 Task: Change the code option "In this path" in advanced search to "/foo/bar/baz/qux".
Action: Mouse moved to (143, 360)
Screenshot: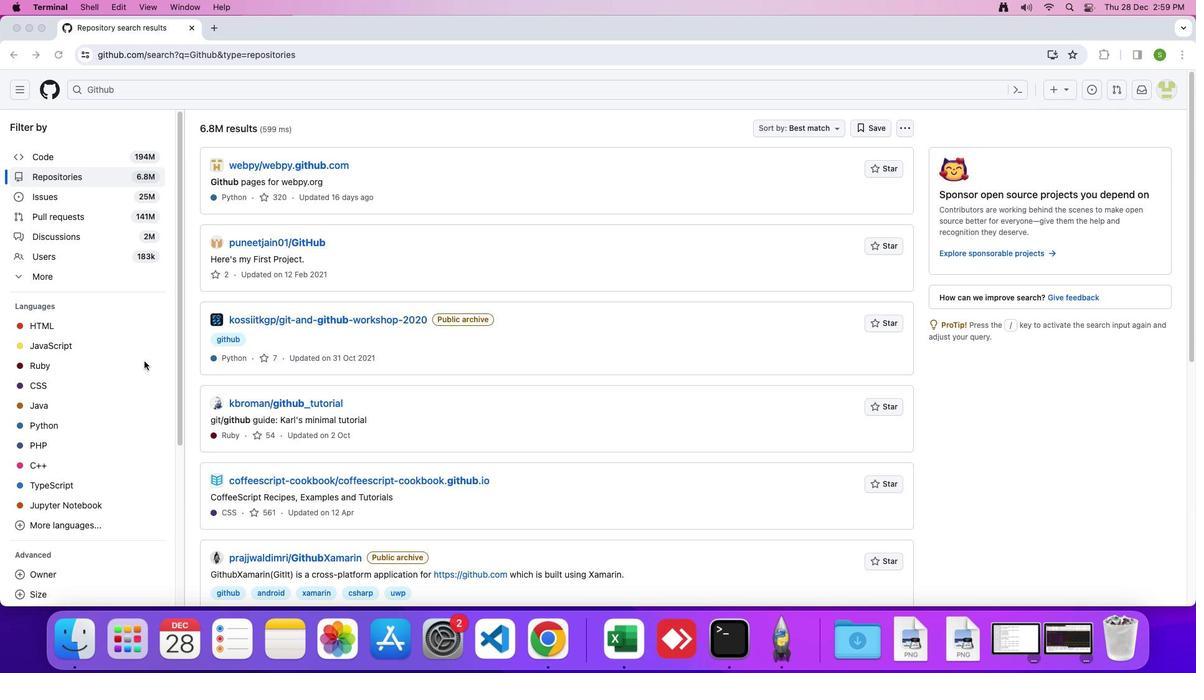 
Action: Mouse scrolled (143, 360) with delta (0, 0)
Screenshot: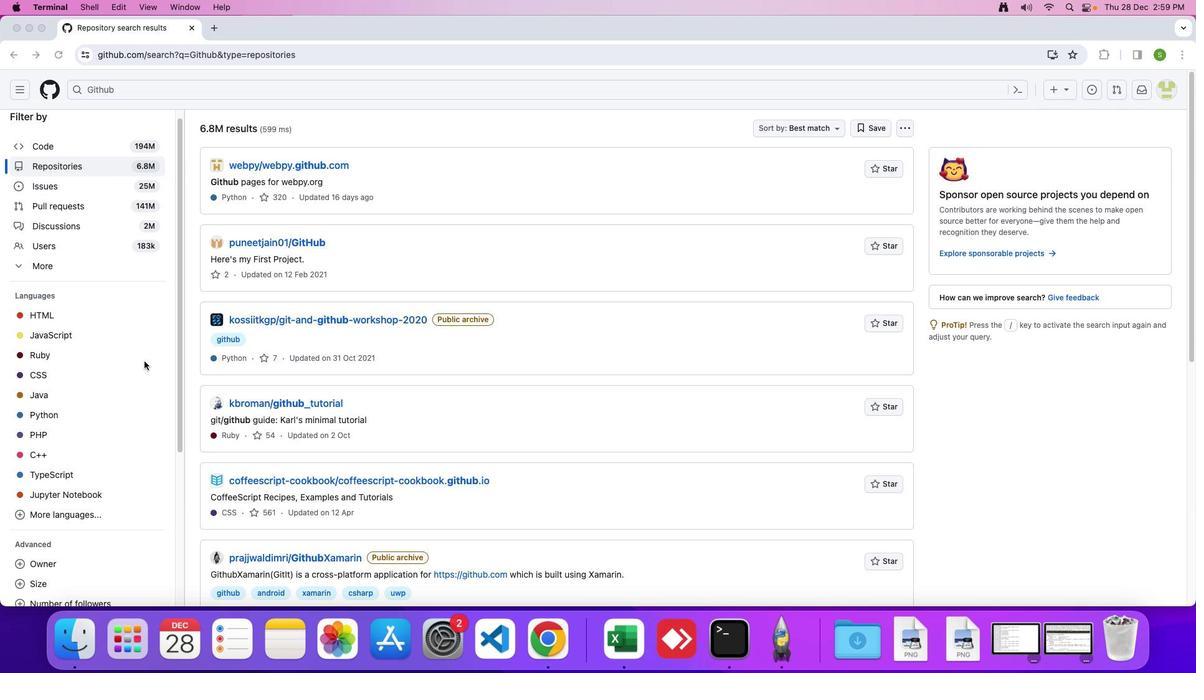 
Action: Mouse scrolled (143, 360) with delta (0, 0)
Screenshot: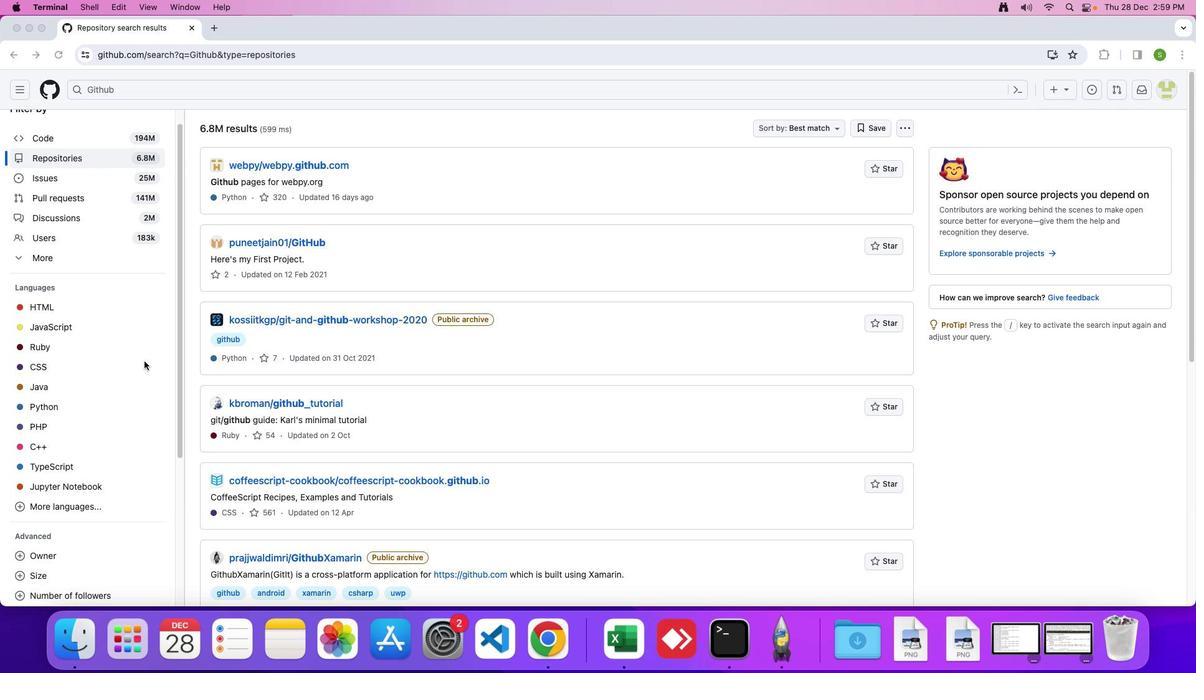 
Action: Mouse scrolled (143, 360) with delta (0, -1)
Screenshot: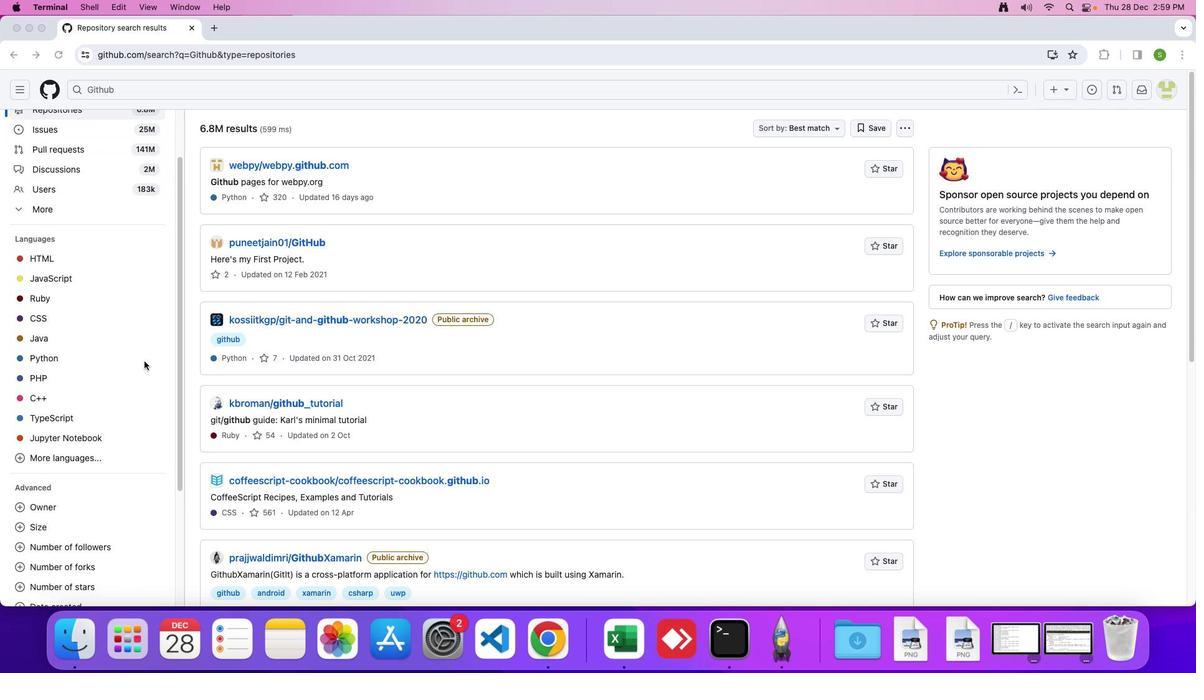 
Action: Mouse scrolled (143, 360) with delta (0, 0)
Screenshot: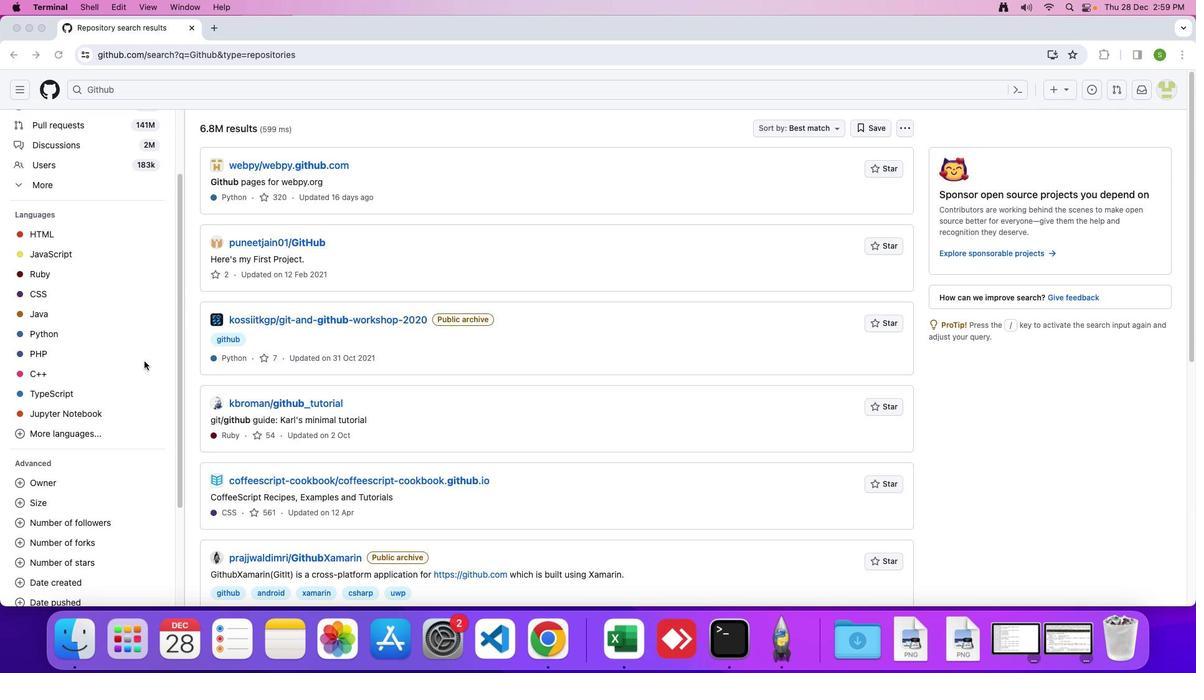 
Action: Mouse scrolled (143, 360) with delta (0, 0)
Screenshot: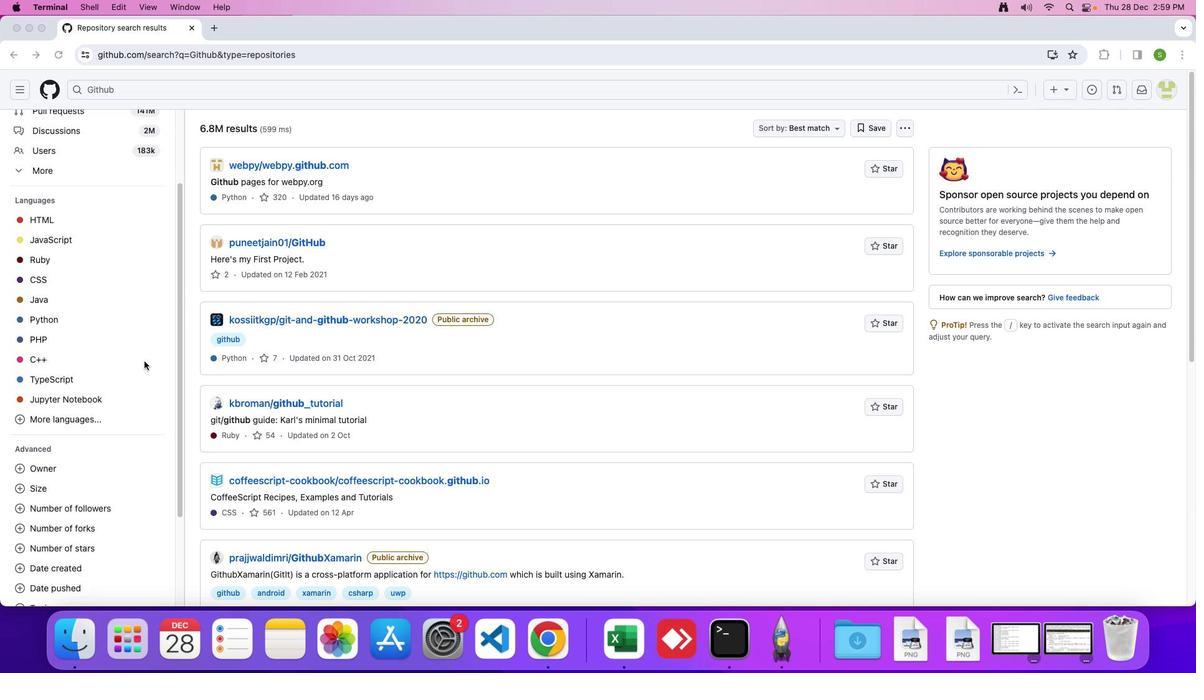 
Action: Mouse scrolled (143, 360) with delta (0, -1)
Screenshot: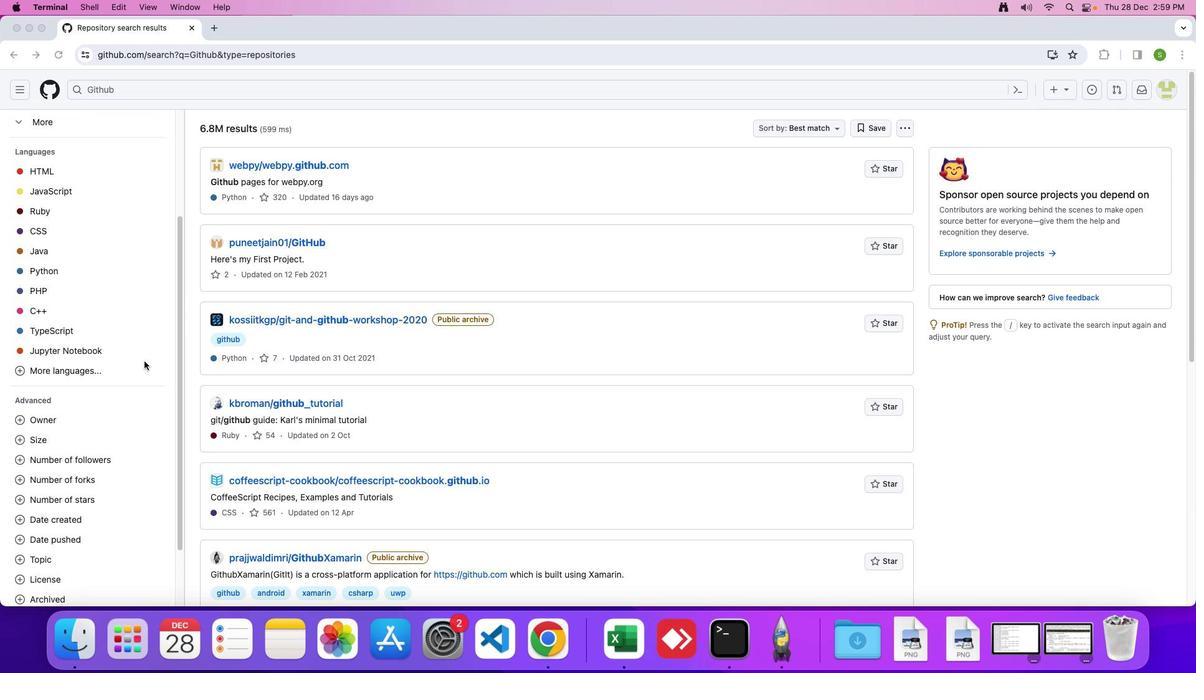 
Action: Mouse scrolled (143, 360) with delta (0, 0)
Screenshot: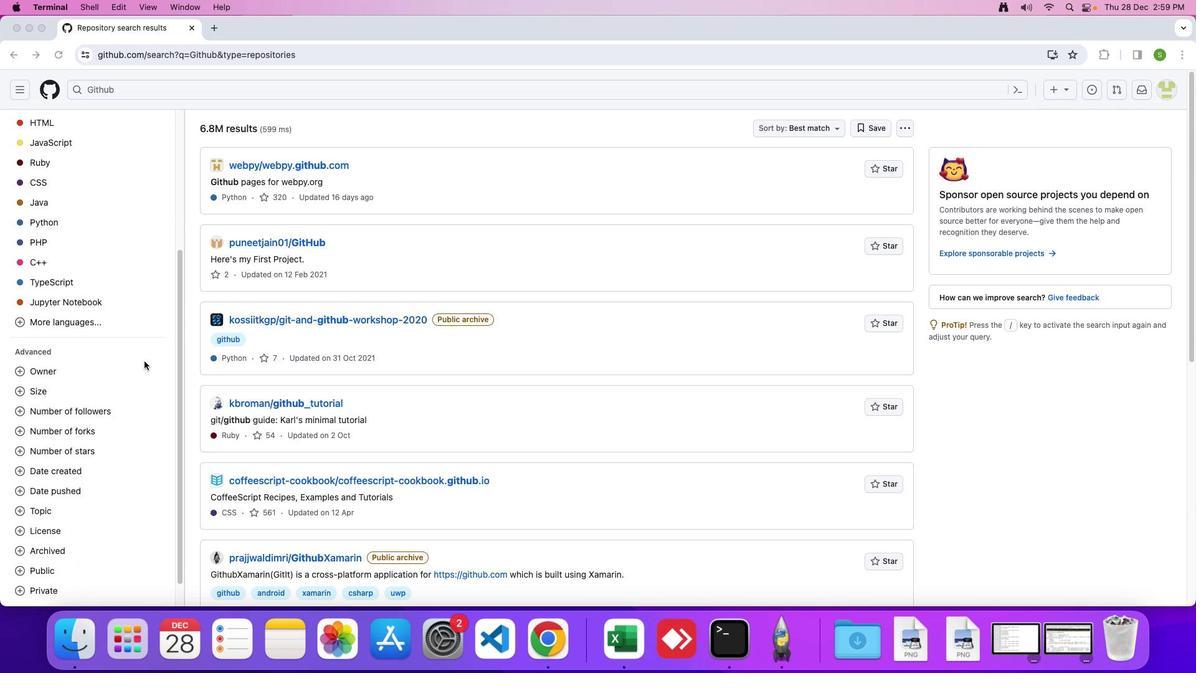 
Action: Mouse scrolled (143, 360) with delta (0, 0)
Screenshot: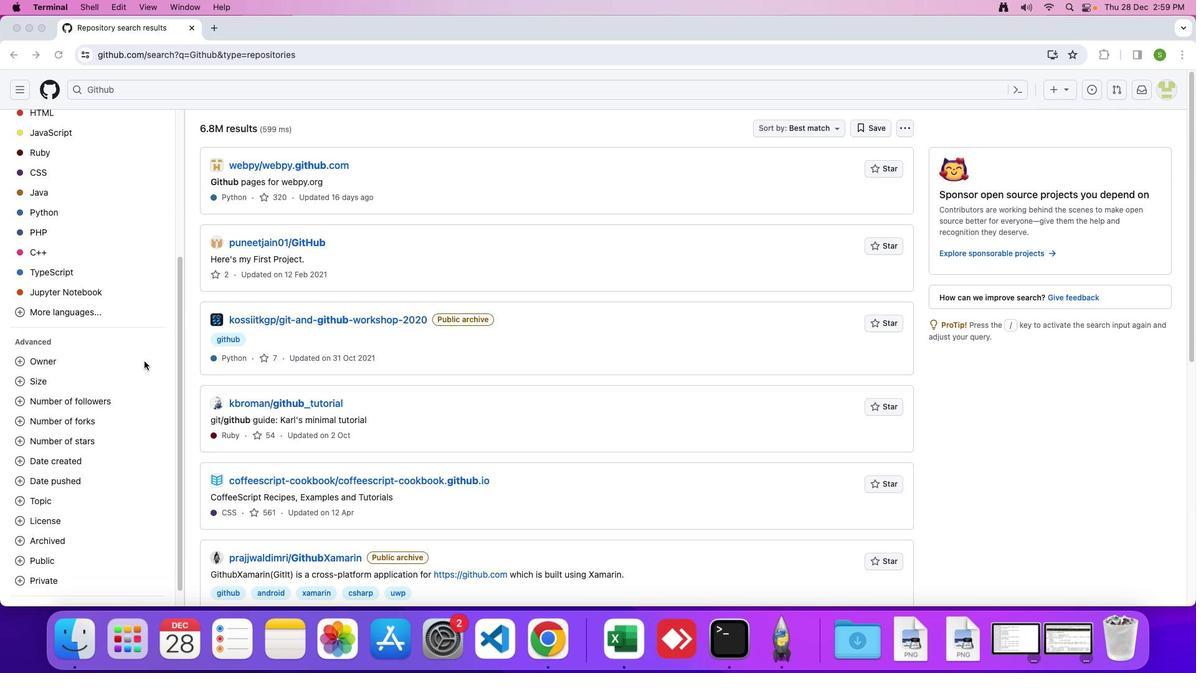 
Action: Mouse scrolled (143, 360) with delta (0, -2)
Screenshot: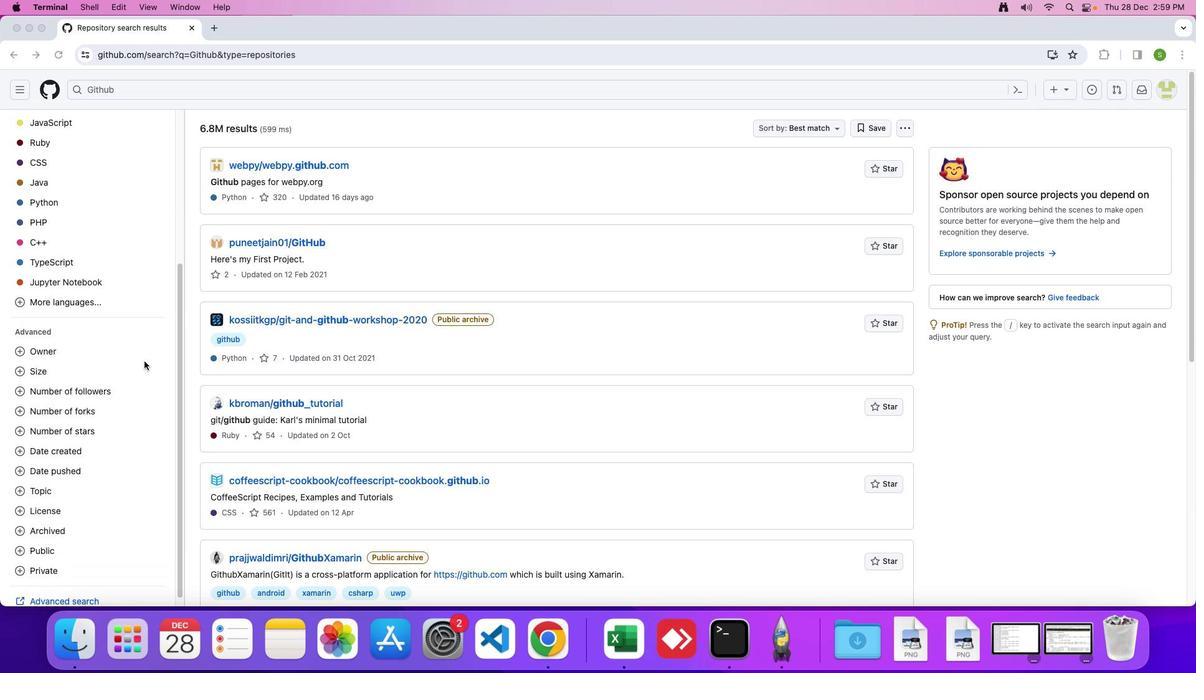 
Action: Mouse scrolled (143, 360) with delta (0, 0)
Screenshot: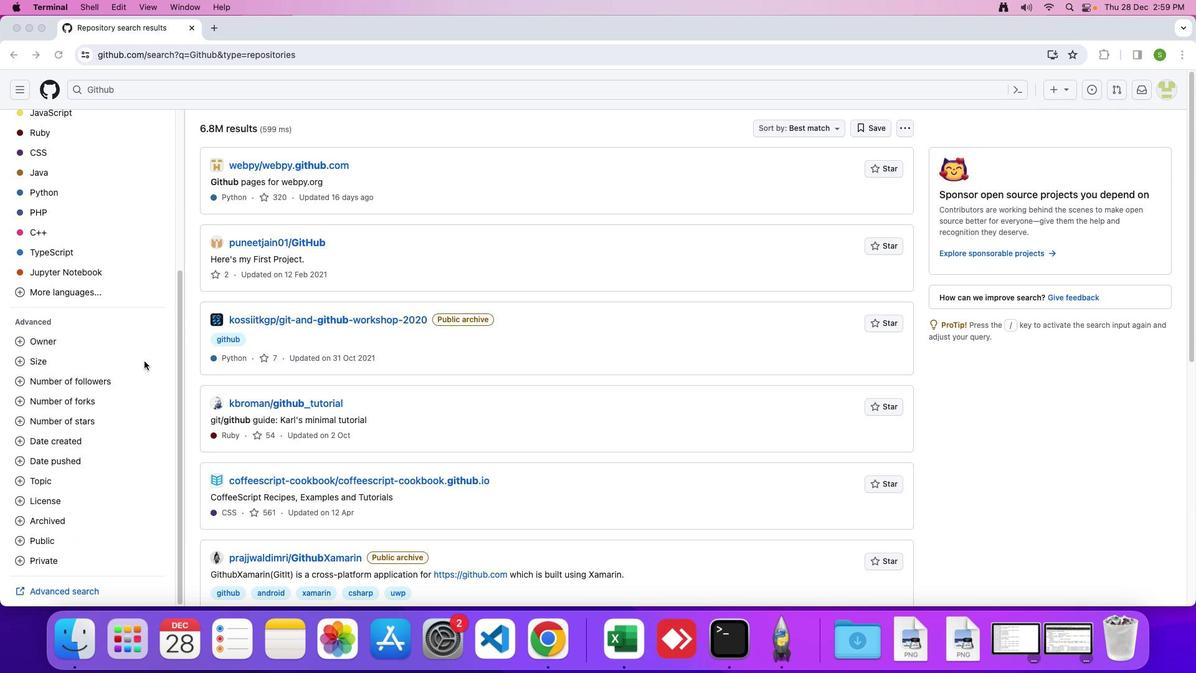
Action: Mouse scrolled (143, 360) with delta (0, 0)
Screenshot: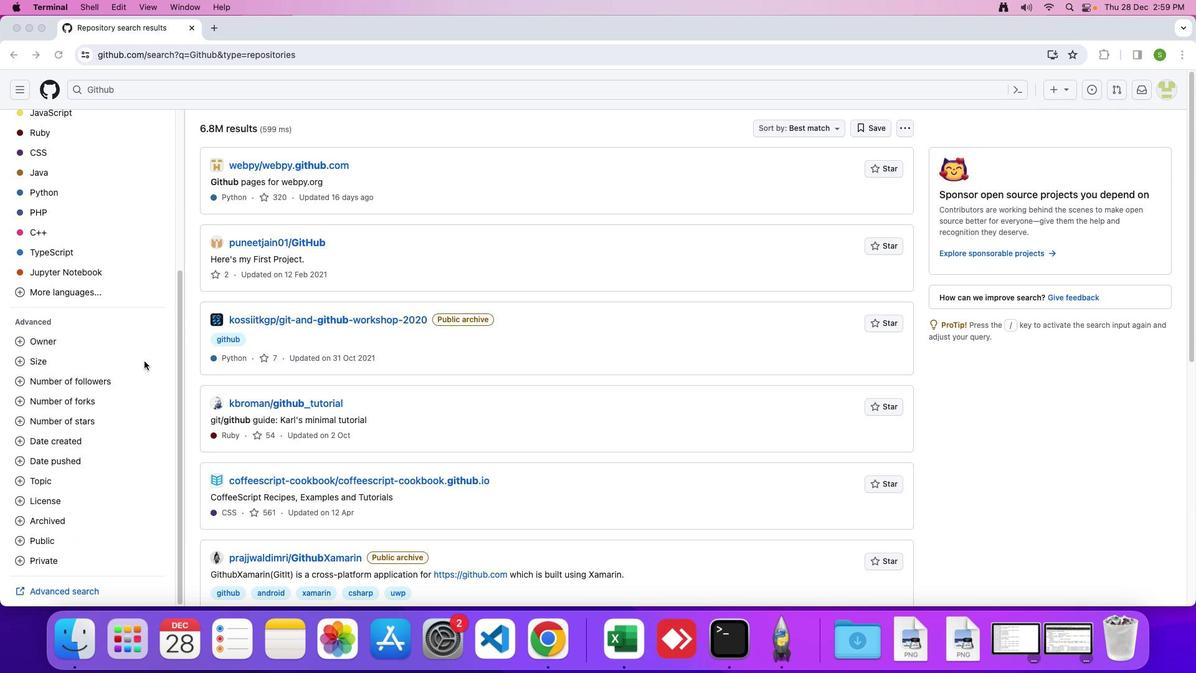 
Action: Mouse scrolled (143, 360) with delta (0, -2)
Screenshot: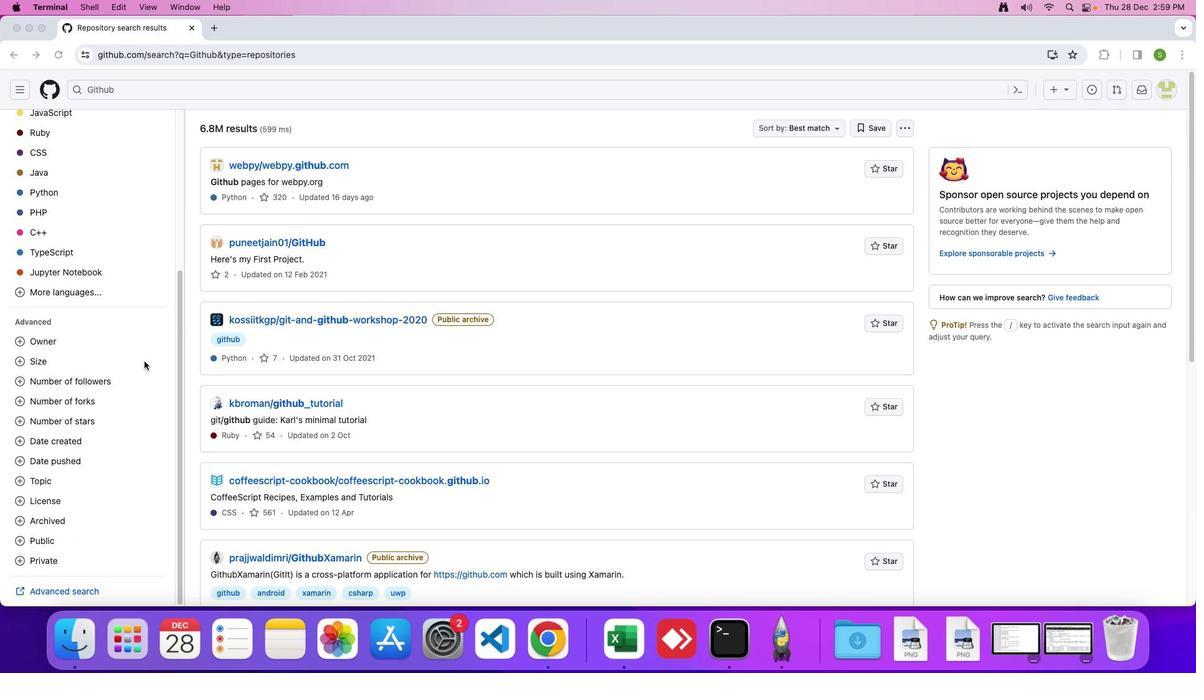 
Action: Mouse moved to (56, 591)
Screenshot: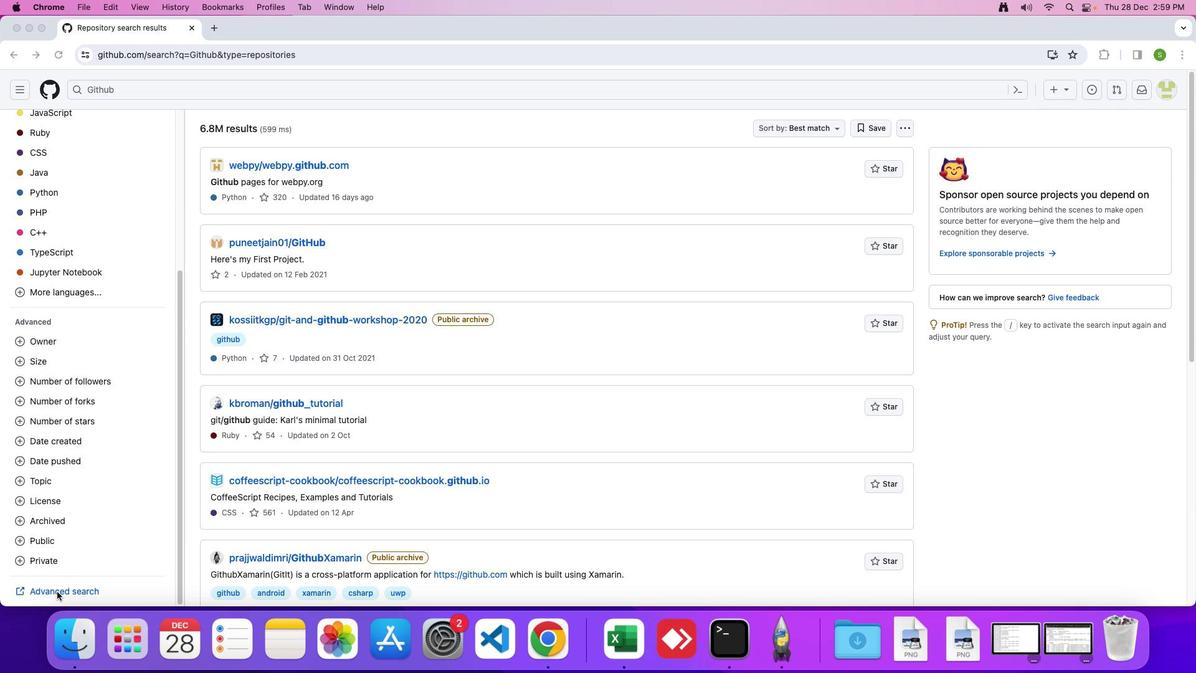 
Action: Mouse pressed left at (56, 591)
Screenshot: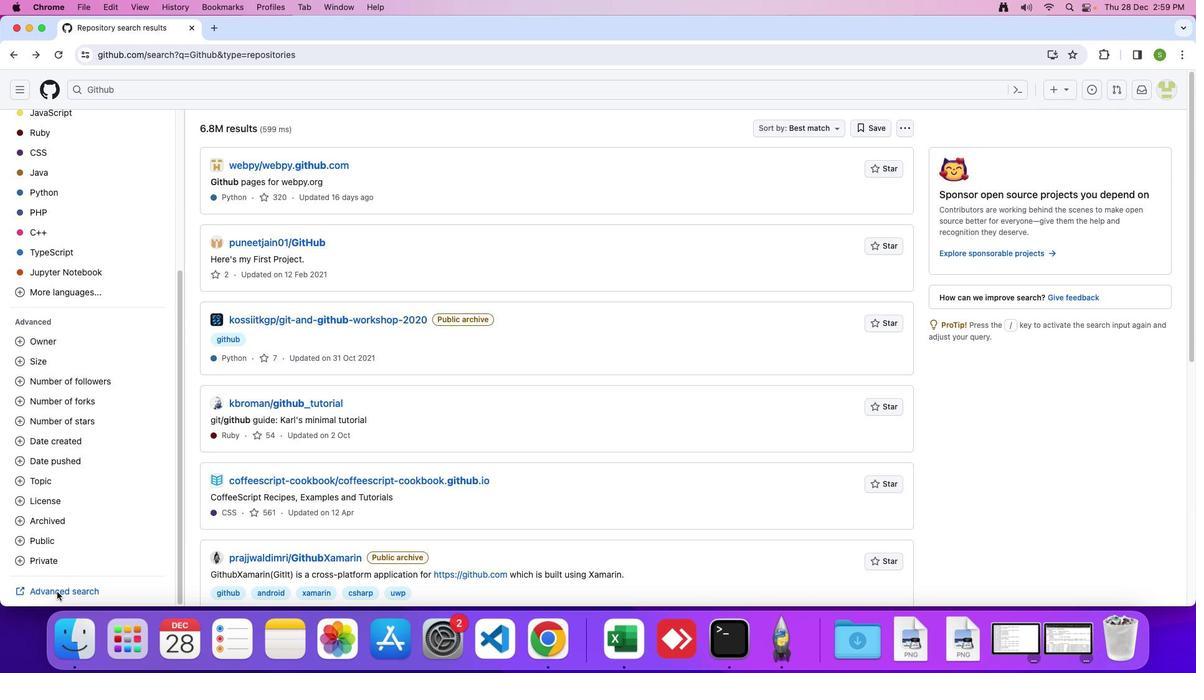 
Action: Mouse pressed left at (56, 591)
Screenshot: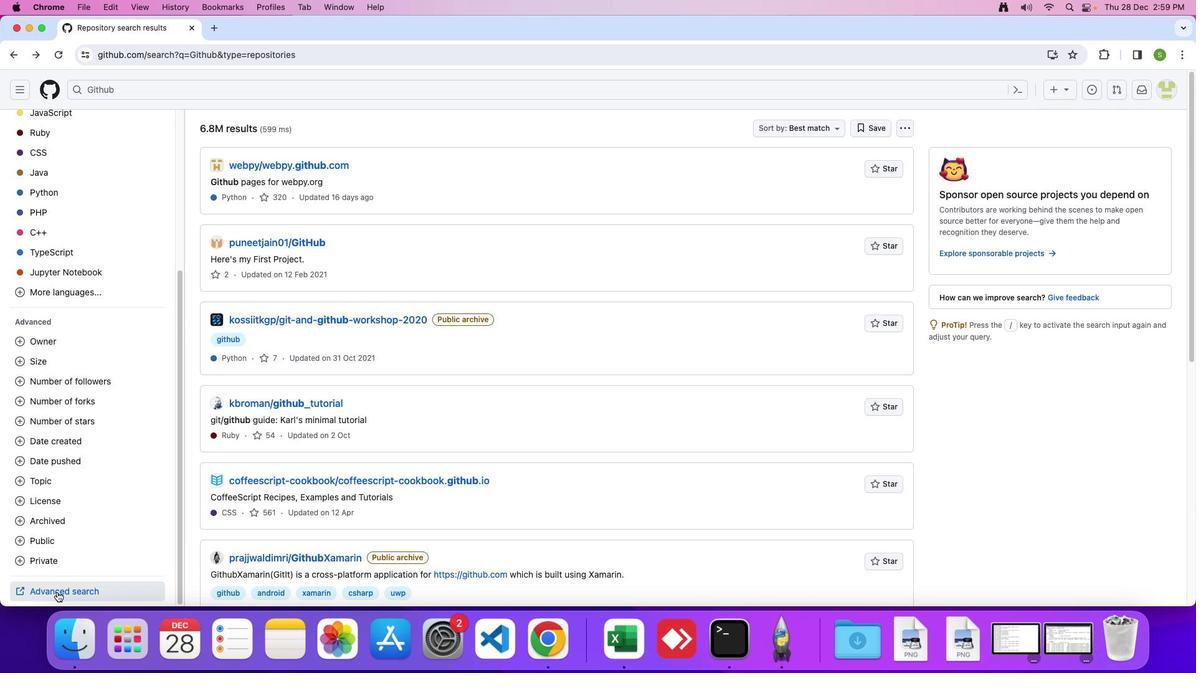 
Action: Mouse moved to (526, 452)
Screenshot: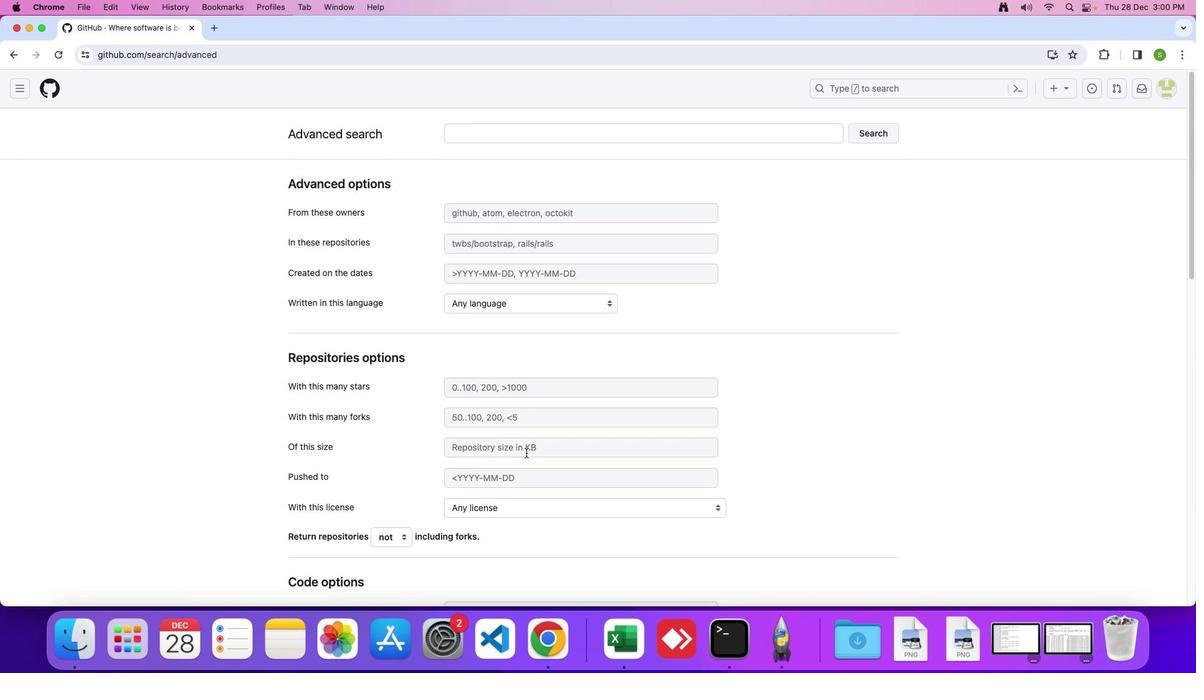 
Action: Mouse scrolled (526, 452) with delta (0, 0)
Screenshot: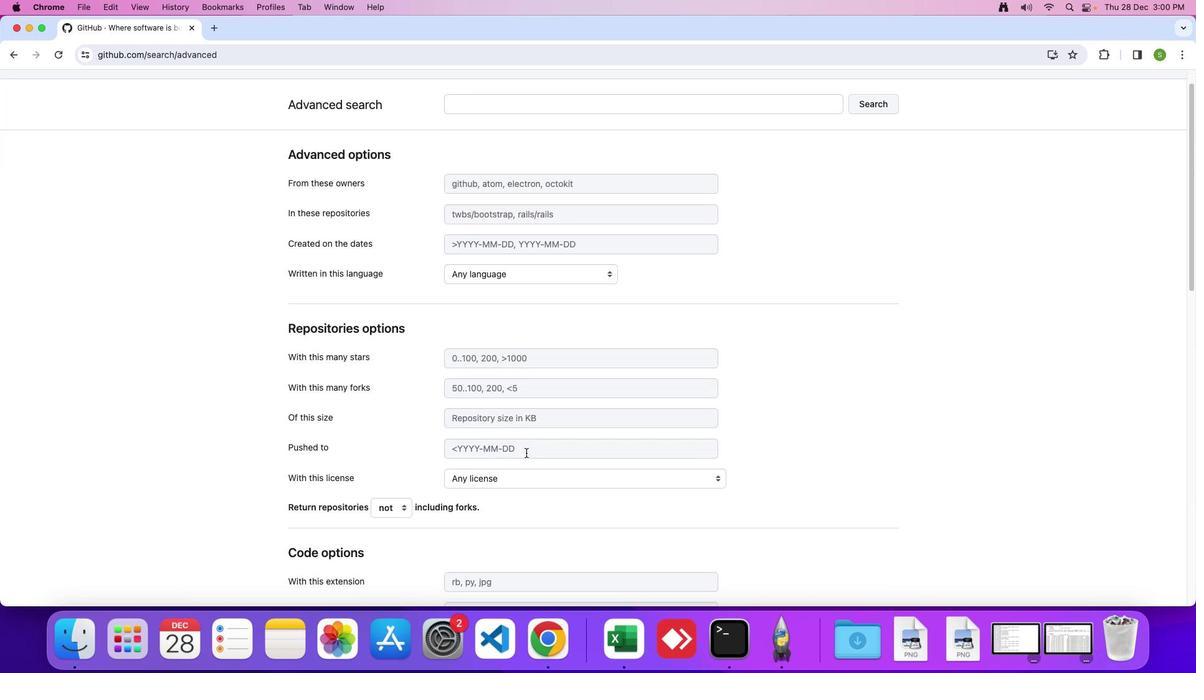 
Action: Mouse scrolled (526, 452) with delta (0, 0)
Screenshot: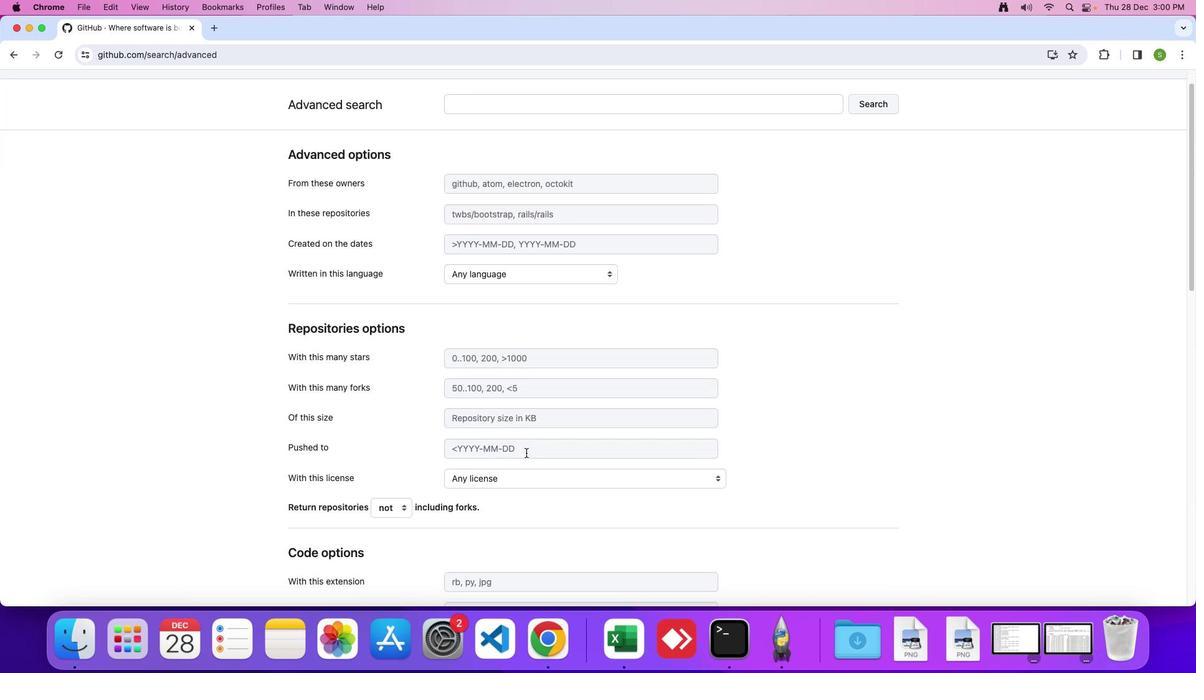 
Action: Mouse scrolled (526, 452) with delta (0, -1)
Screenshot: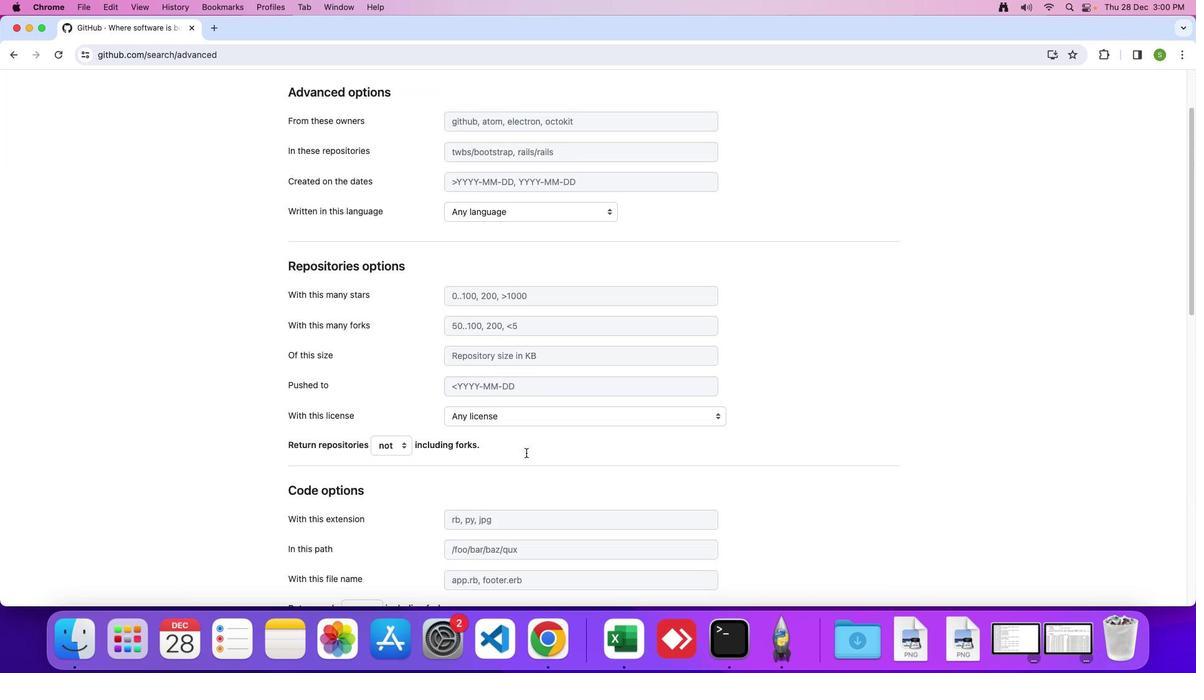 
Action: Mouse scrolled (526, 452) with delta (0, 0)
Screenshot: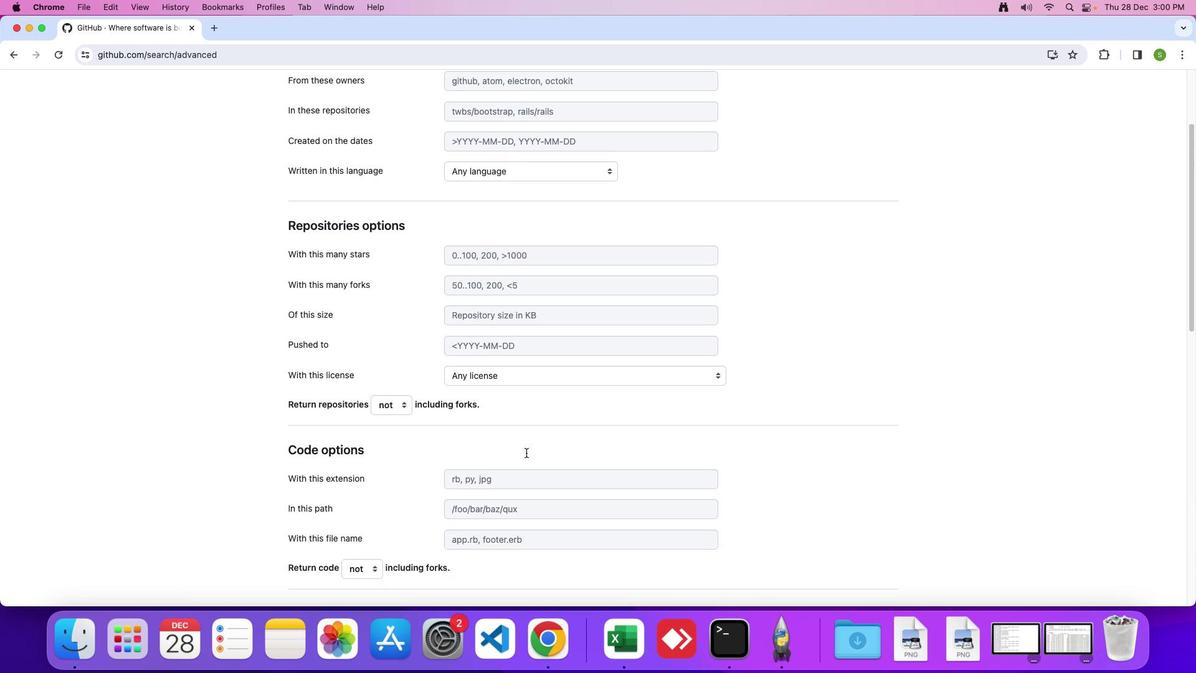 
Action: Mouse scrolled (526, 452) with delta (0, 0)
Screenshot: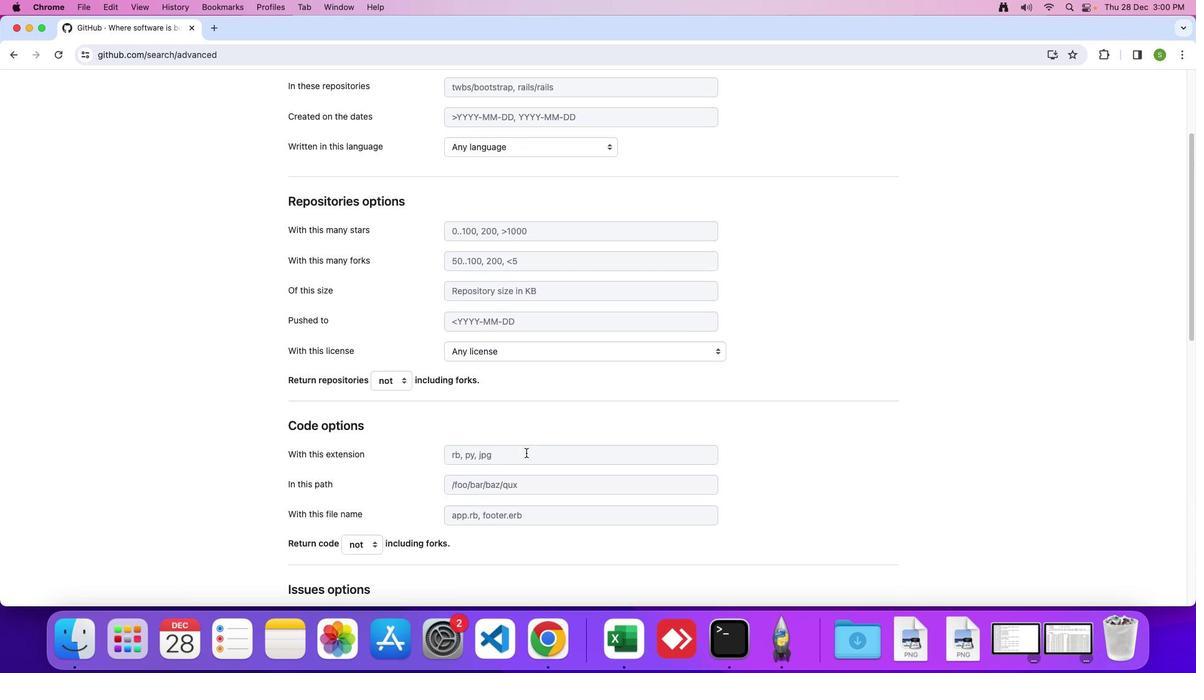 
Action: Mouse scrolled (526, 452) with delta (0, -1)
Screenshot: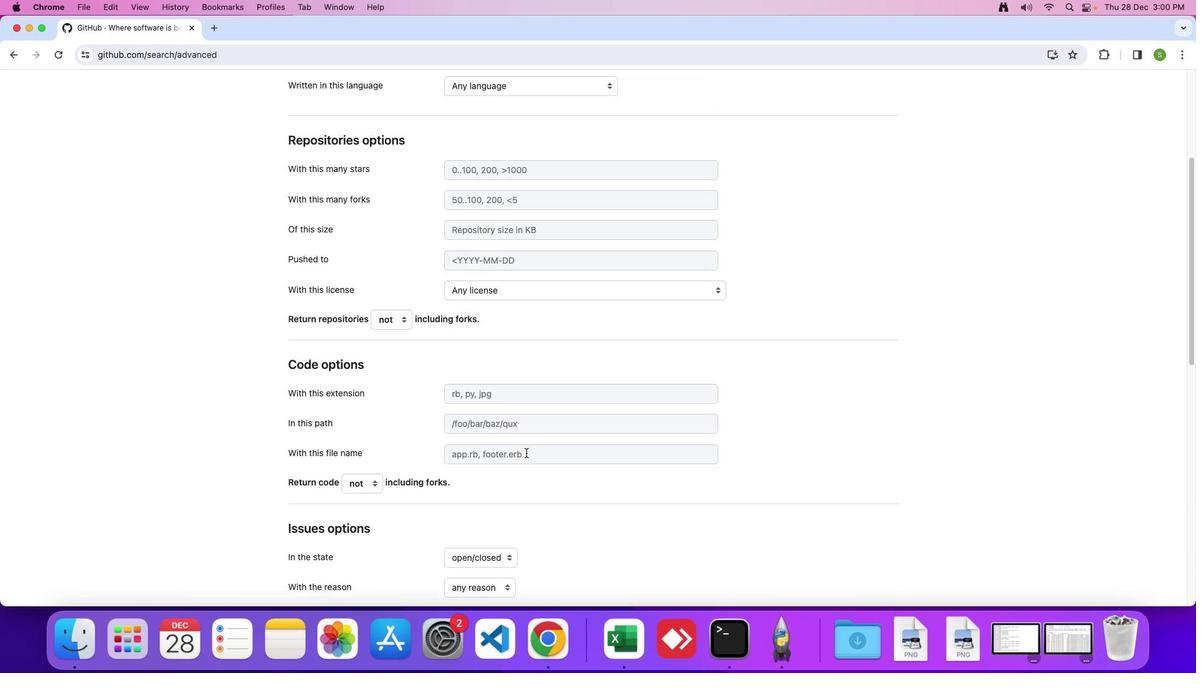 
Action: Mouse moved to (476, 404)
Screenshot: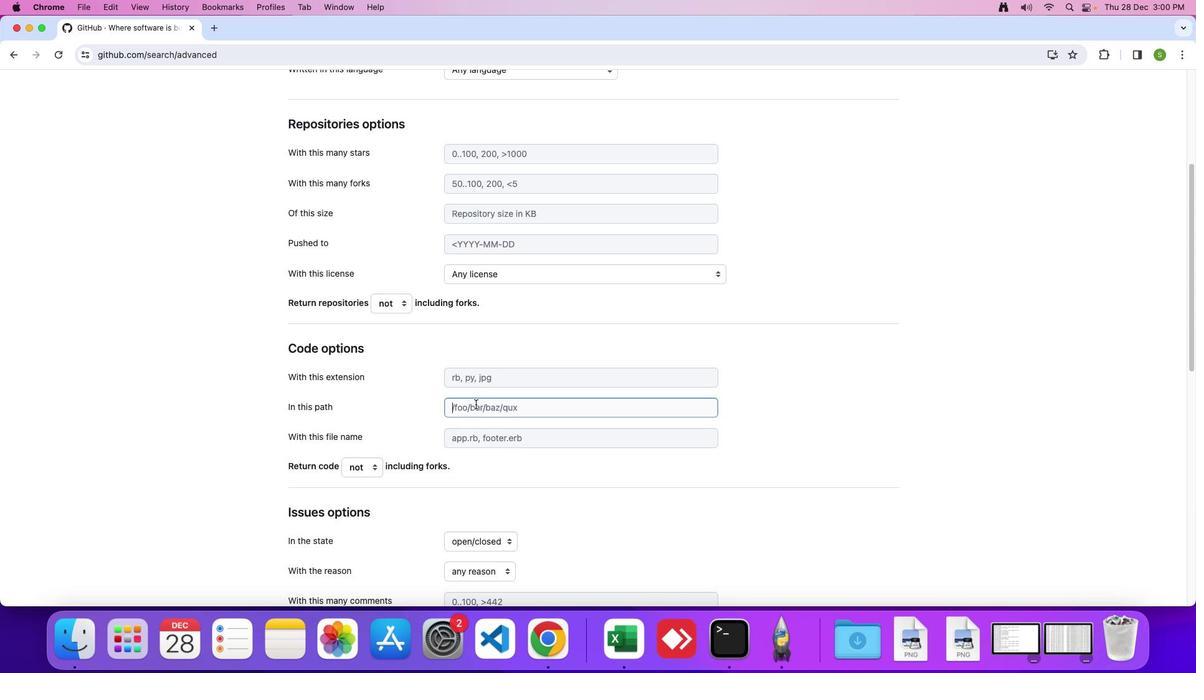 
Action: Mouse pressed left at (476, 404)
Screenshot: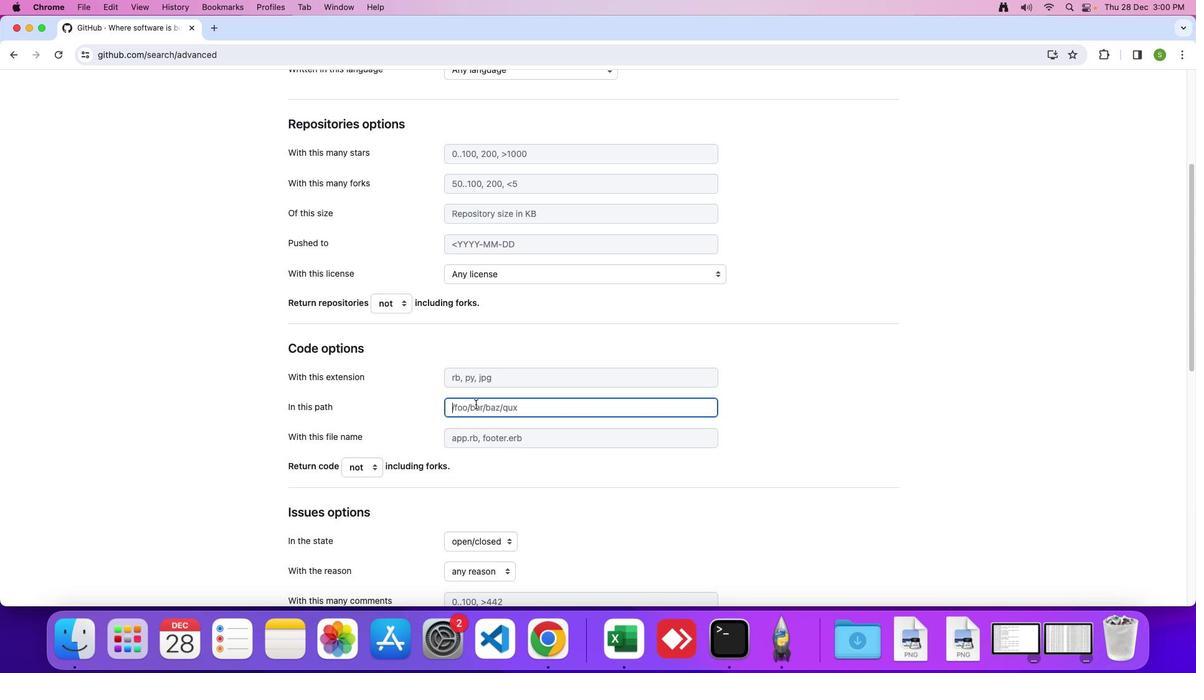 
Action: Key pressed '/'Key.caps_lock'f''o''o''/''b''a''r''/''b''a''z''/''q''u''x'Key.leftKey.leftKey.leftKey.leftKey.leftKey.leftKey.leftKey.leftKey.leftKey.leftKey.leftKey.leftKey.leftKey.leftKey.leftKey.leftKey.enter
Screenshot: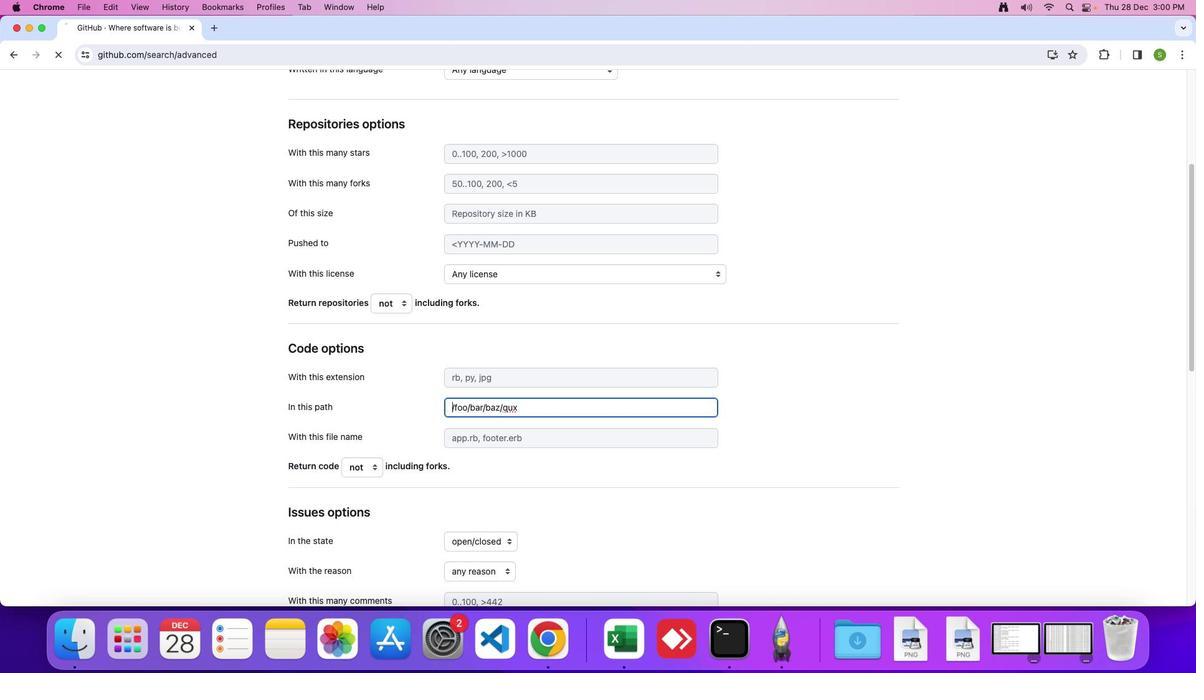 
